 Task: Add the task  Implement a new cloud-based supply chain management system for a company to the section Debug Drift in the project AnalyseNow and add a Due Date to the respective task as 2024/05/28
Action: Mouse moved to (64, 271)
Screenshot: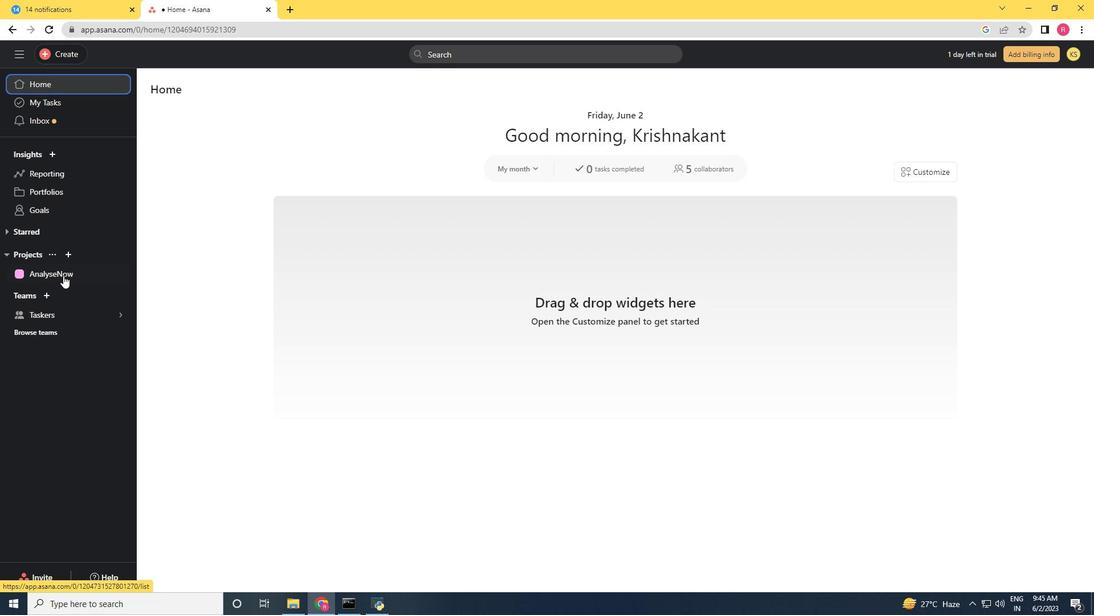
Action: Mouse pressed left at (64, 271)
Screenshot: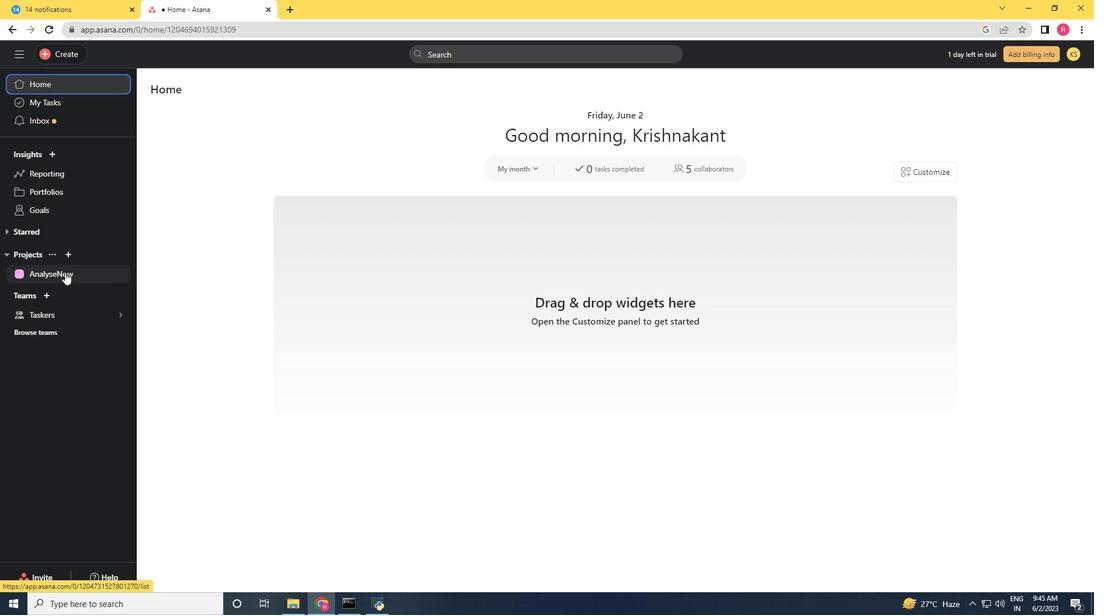 
Action: Mouse moved to (547, 354)
Screenshot: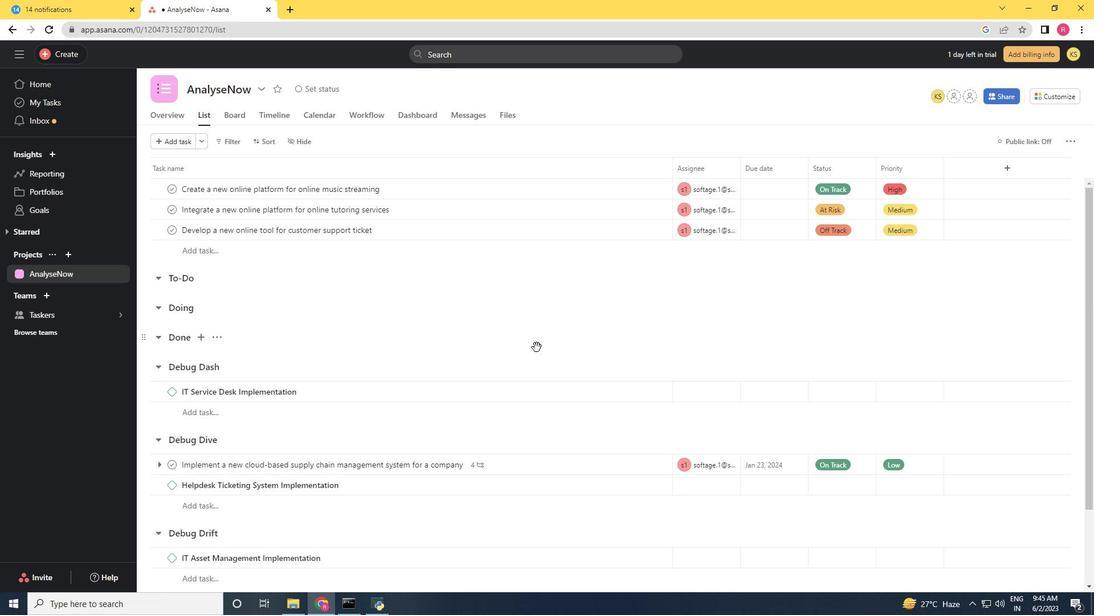 
Action: Mouse scrolled (547, 353) with delta (0, 0)
Screenshot: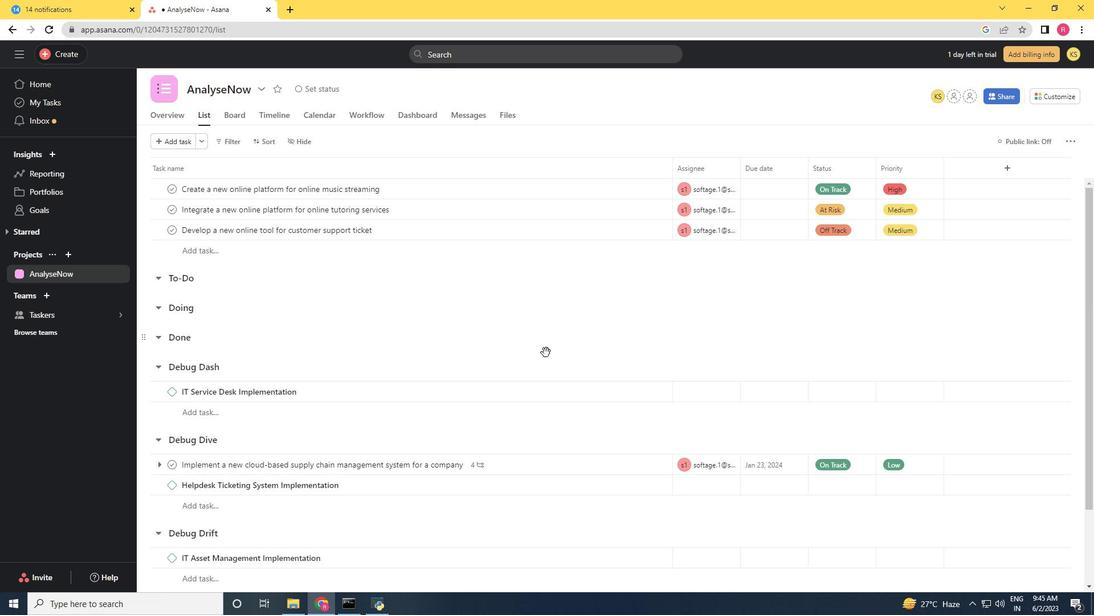 
Action: Mouse moved to (548, 356)
Screenshot: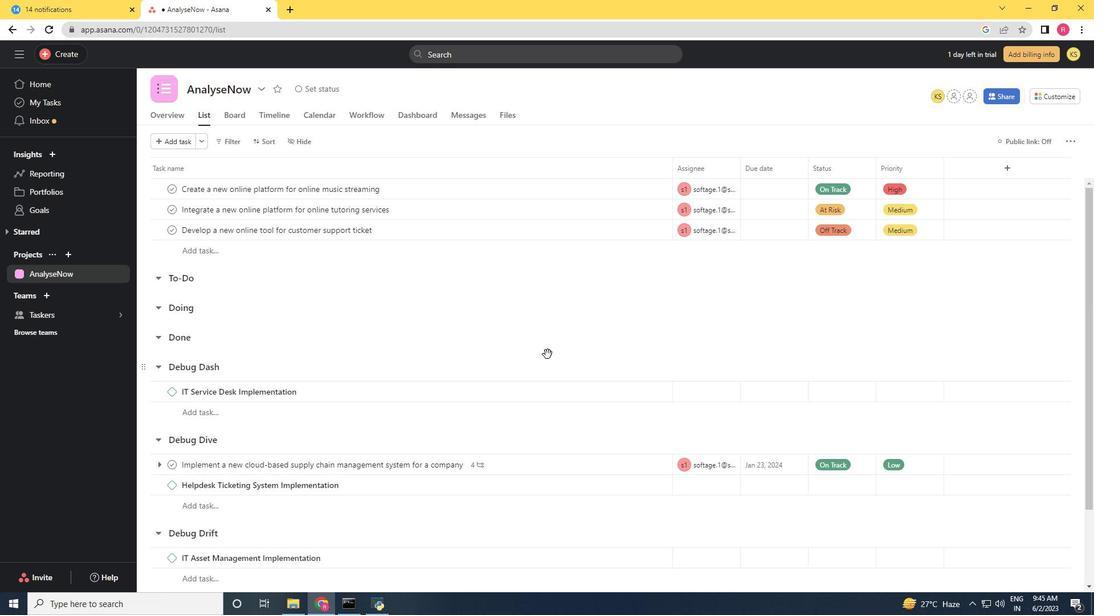 
Action: Mouse scrolled (548, 355) with delta (0, 0)
Screenshot: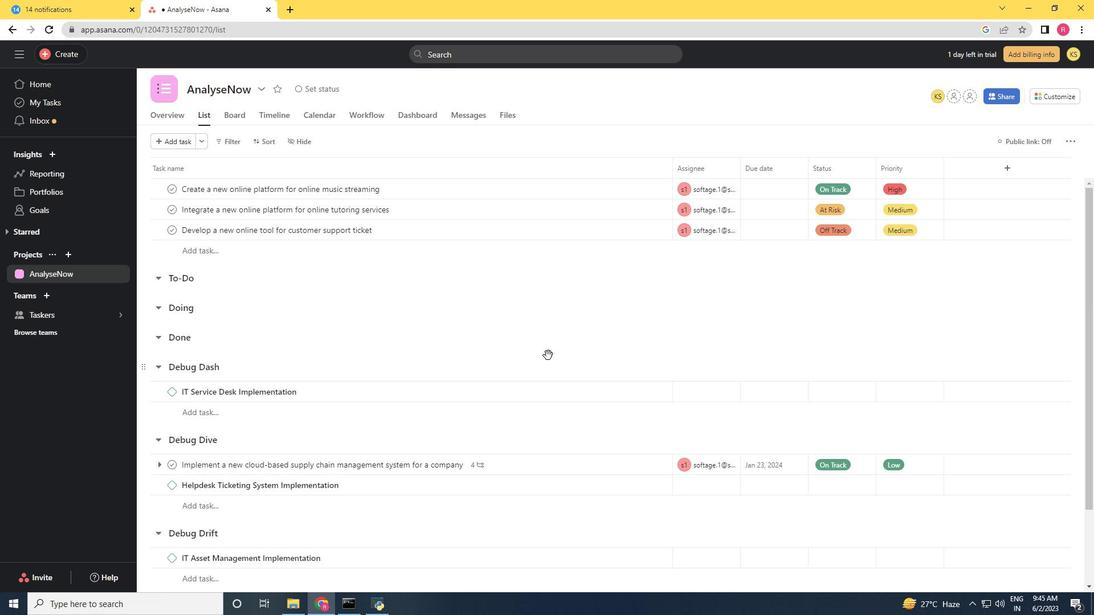 
Action: Mouse moved to (548, 359)
Screenshot: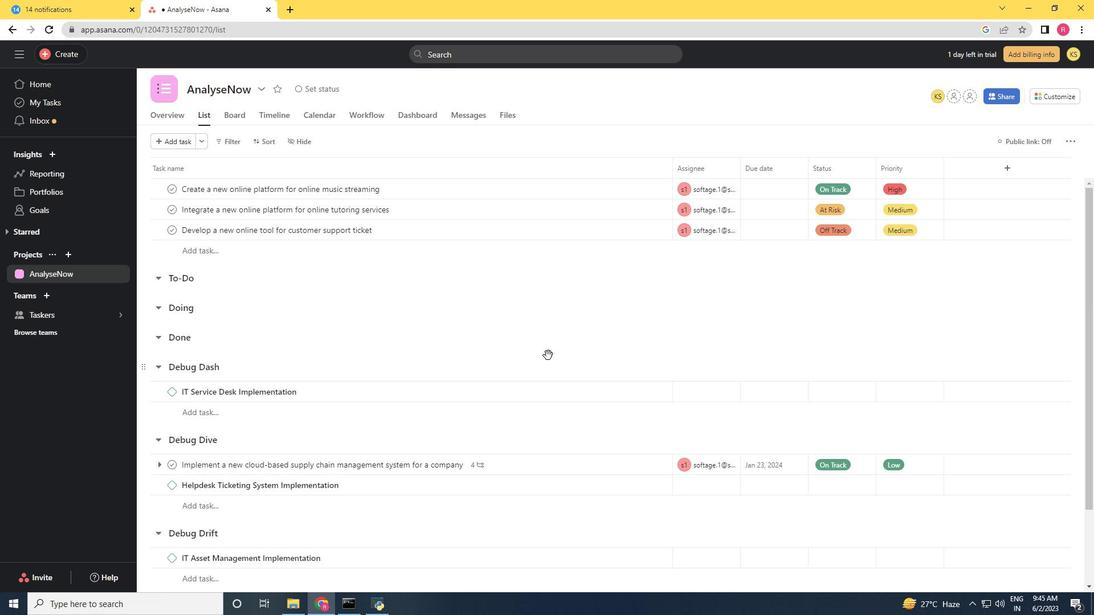 
Action: Mouse scrolled (548, 358) with delta (0, 0)
Screenshot: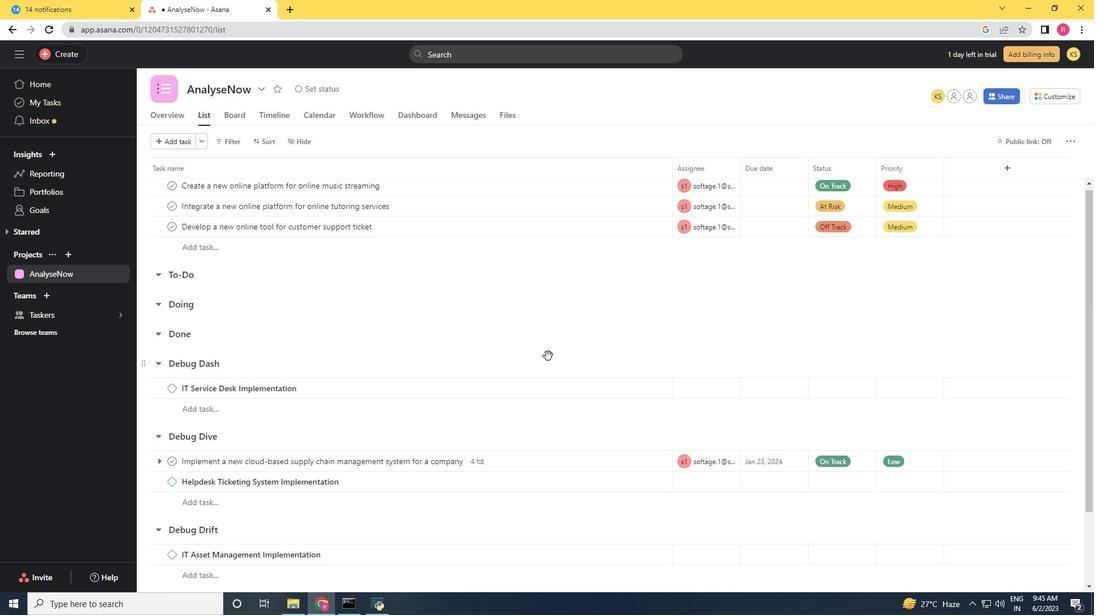 
Action: Mouse moved to (548, 359)
Screenshot: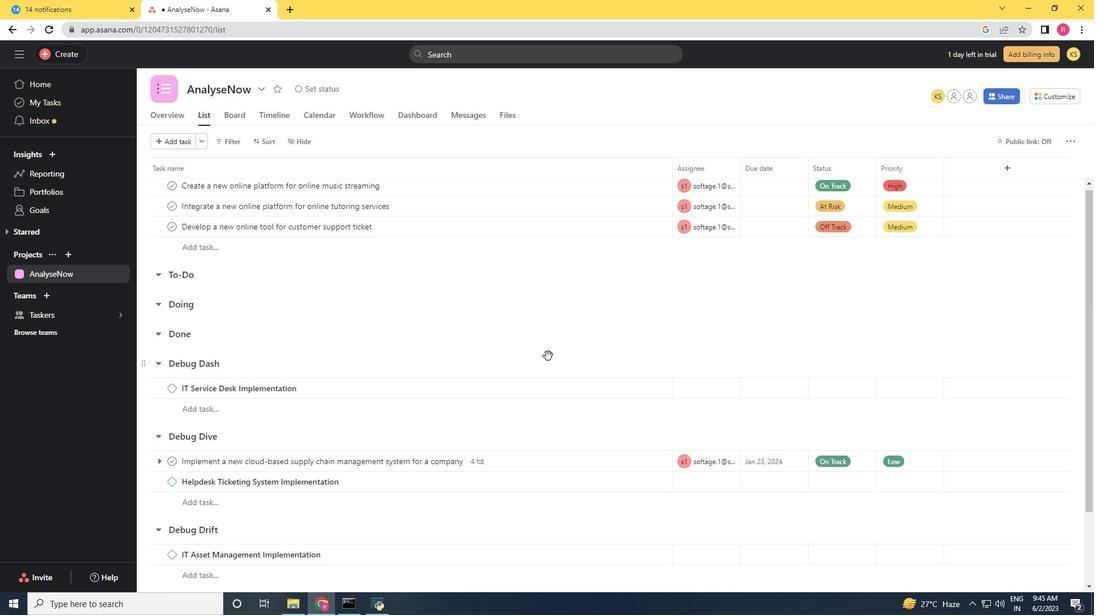 
Action: Mouse scrolled (548, 359) with delta (0, 0)
Screenshot: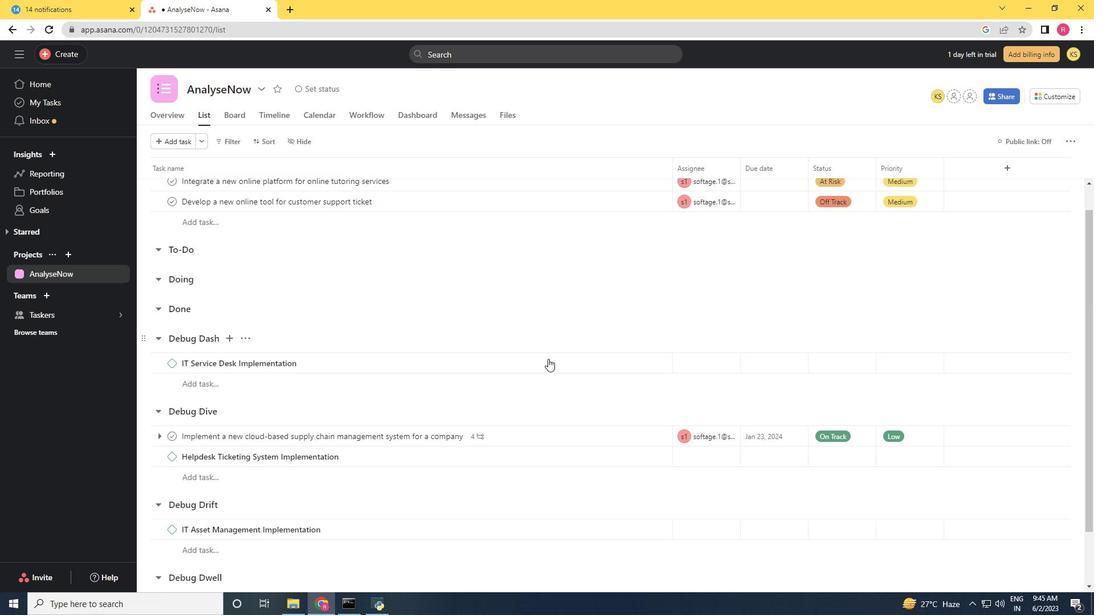 
Action: Mouse moved to (642, 374)
Screenshot: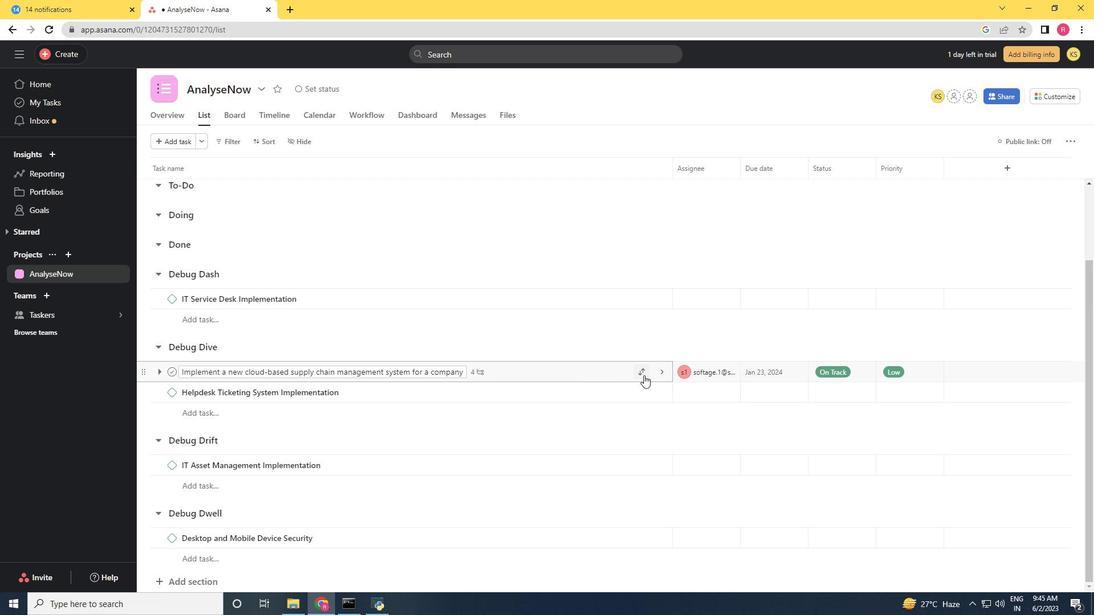 
Action: Mouse pressed left at (642, 374)
Screenshot: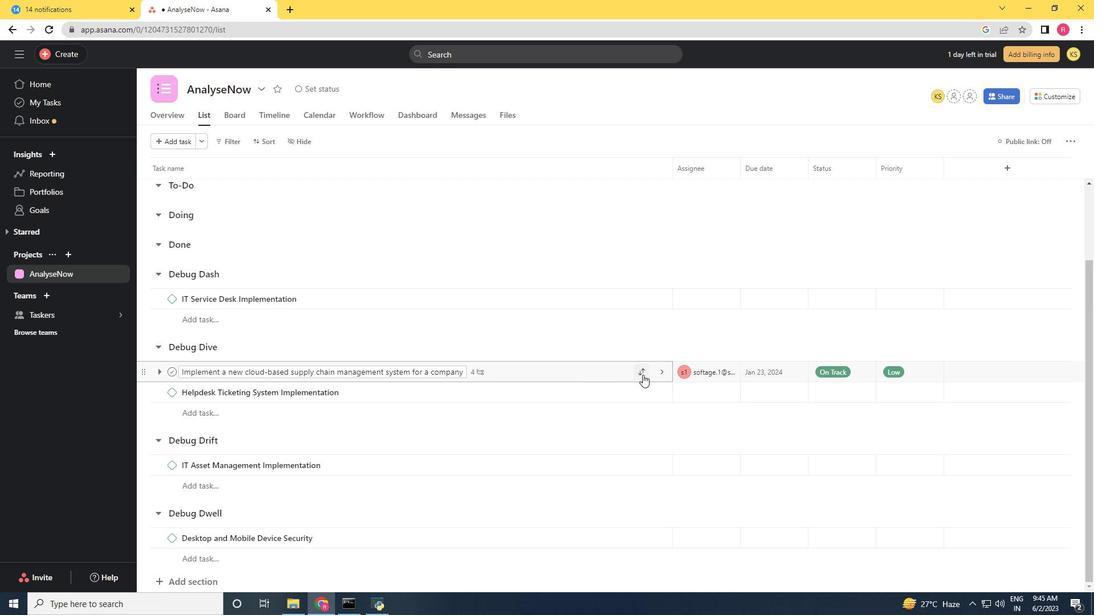 
Action: Mouse moved to (606, 536)
Screenshot: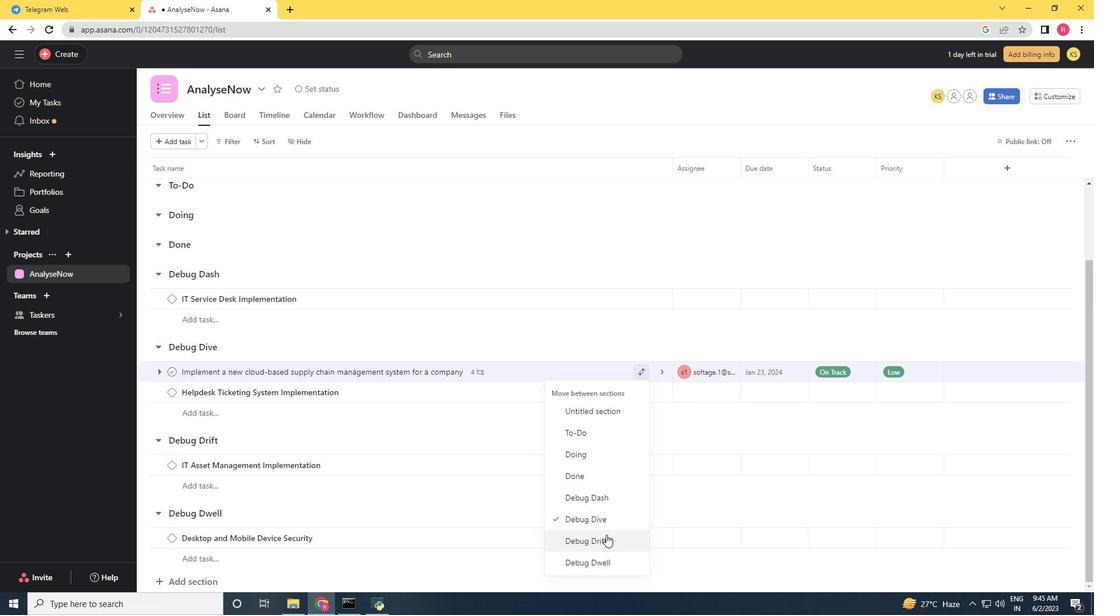 
Action: Mouse pressed left at (606, 536)
Screenshot: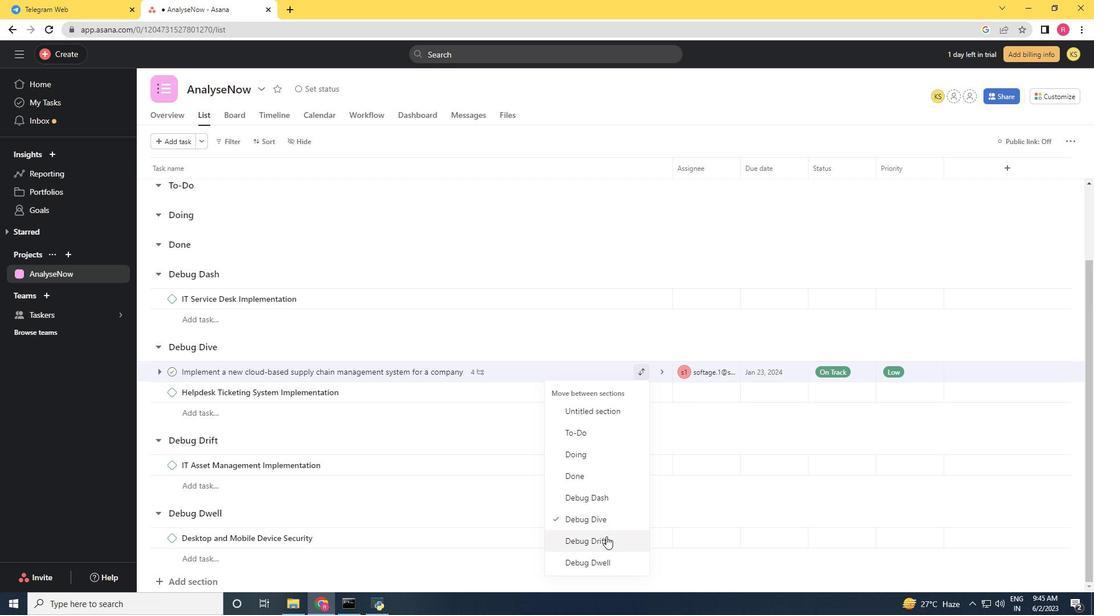 
Action: Mouse moved to (593, 515)
Screenshot: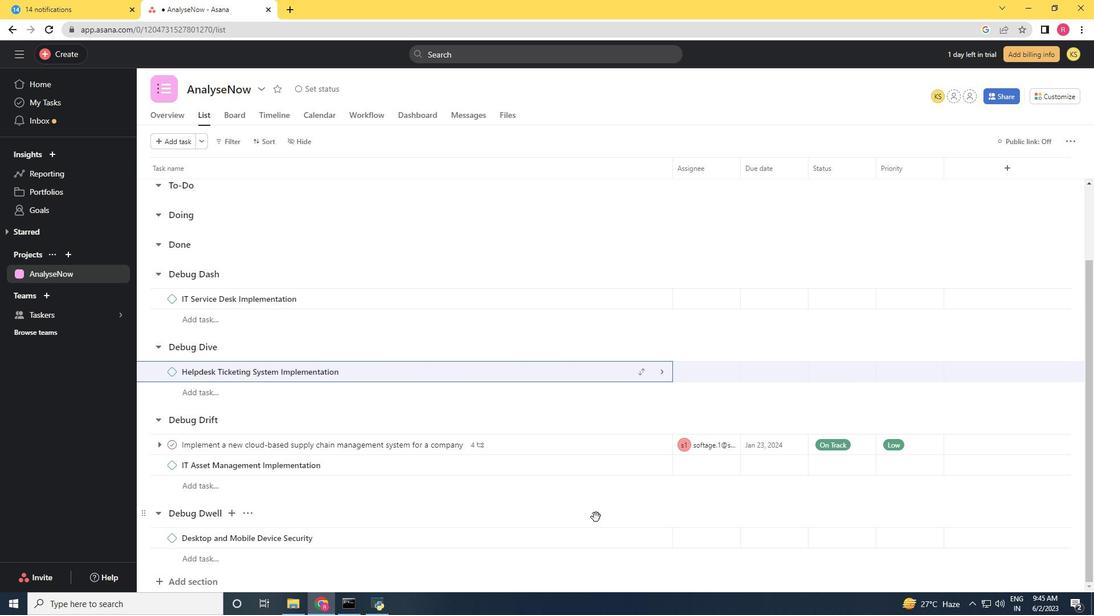 
Action: Mouse scrolled (593, 514) with delta (0, 0)
Screenshot: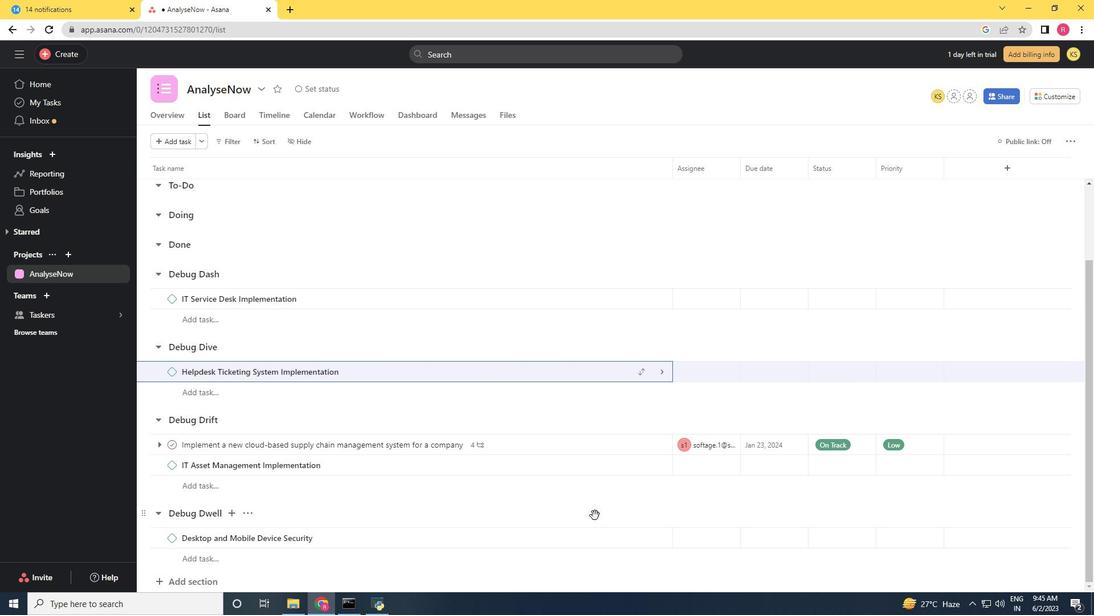 
Action: Mouse scrolled (593, 514) with delta (0, 0)
Screenshot: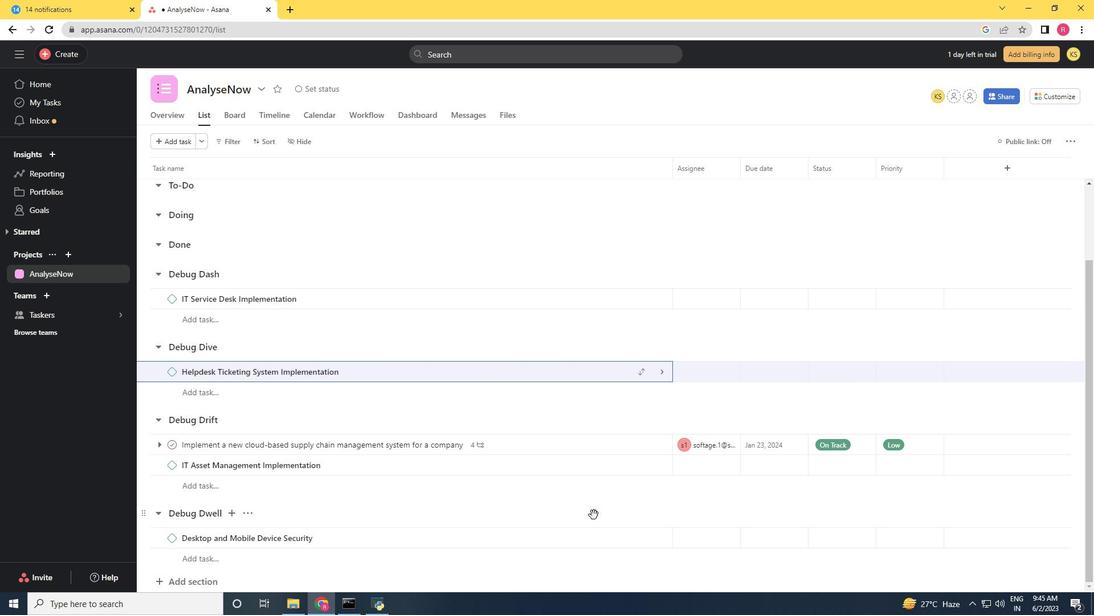 
Action: Mouse moved to (585, 441)
Screenshot: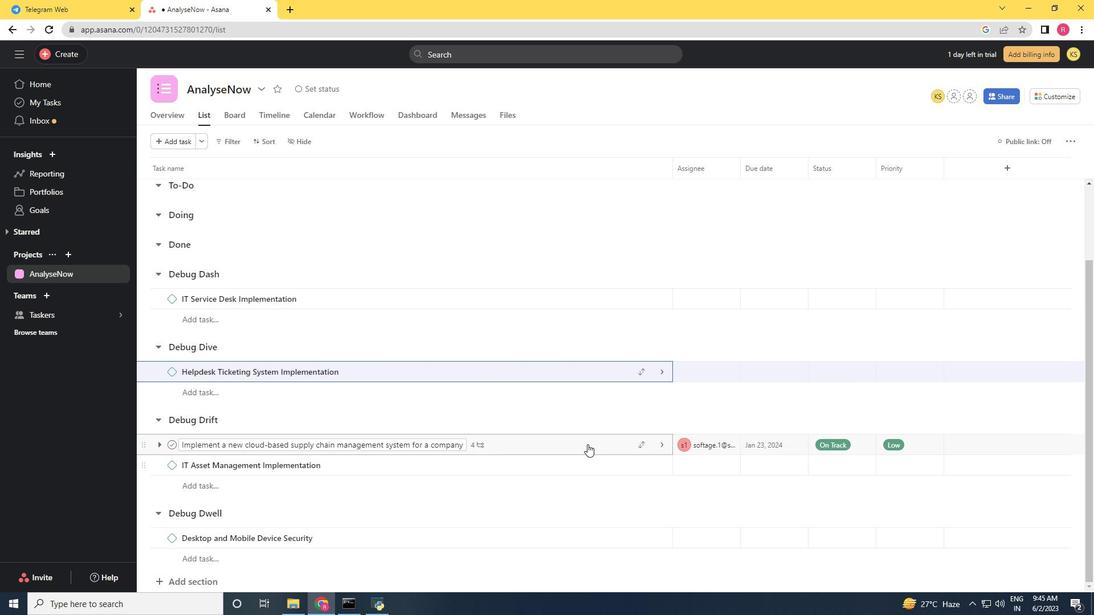 
Action: Mouse pressed left at (585, 441)
Screenshot: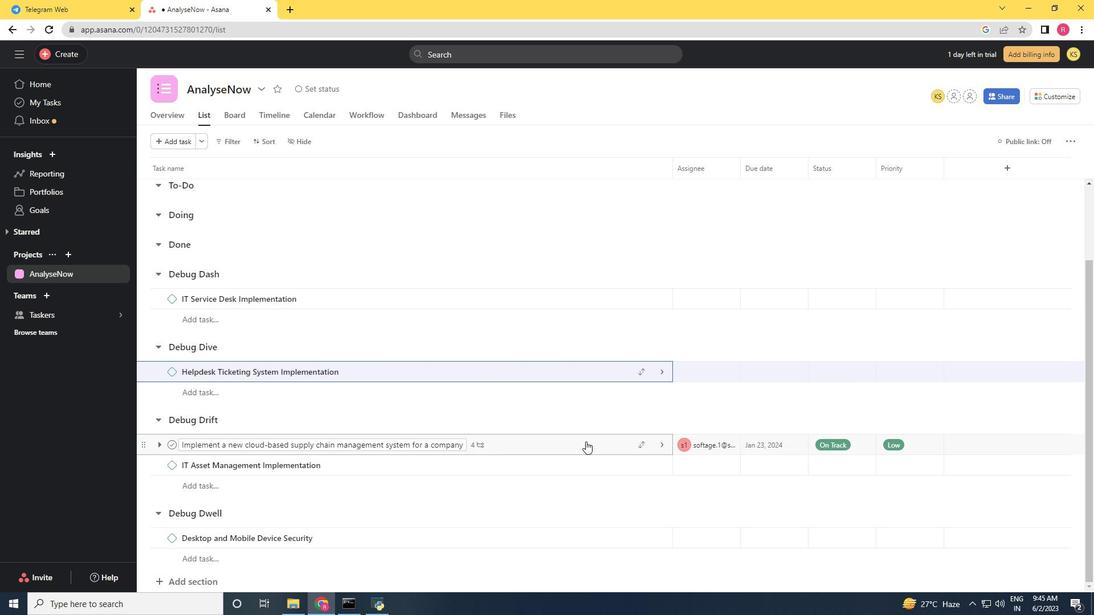 
Action: Mouse moved to (862, 247)
Screenshot: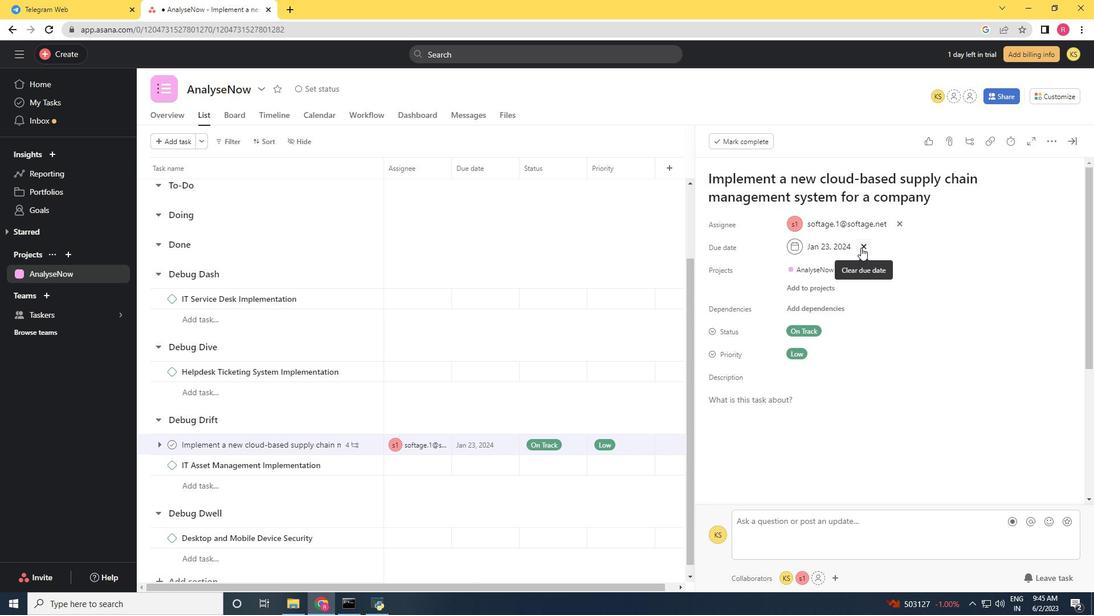 
Action: Mouse pressed left at (862, 247)
Screenshot: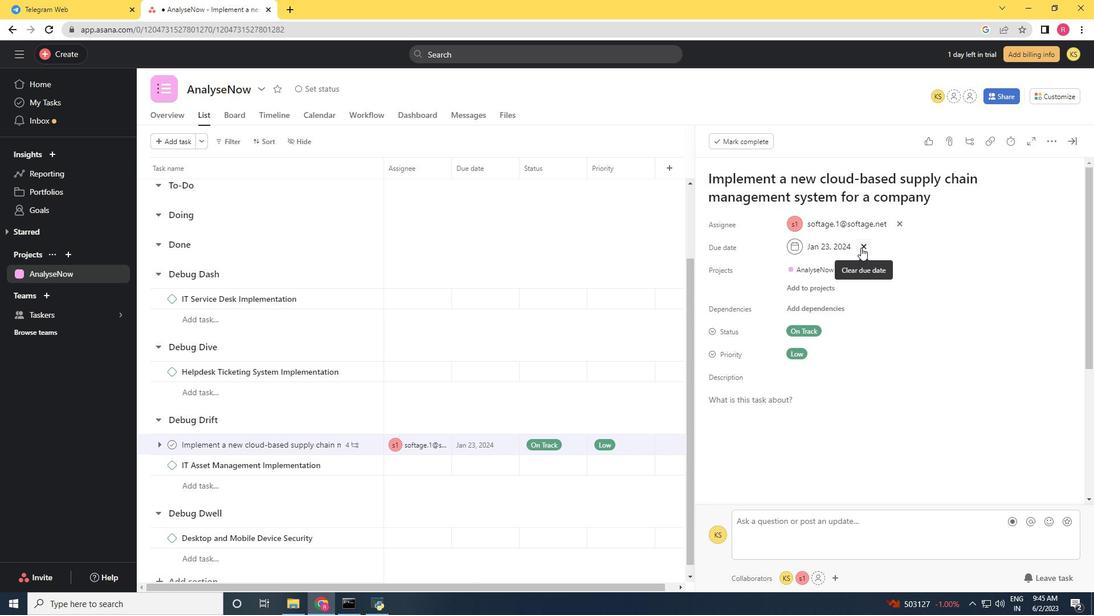 
Action: Mouse moved to (826, 249)
Screenshot: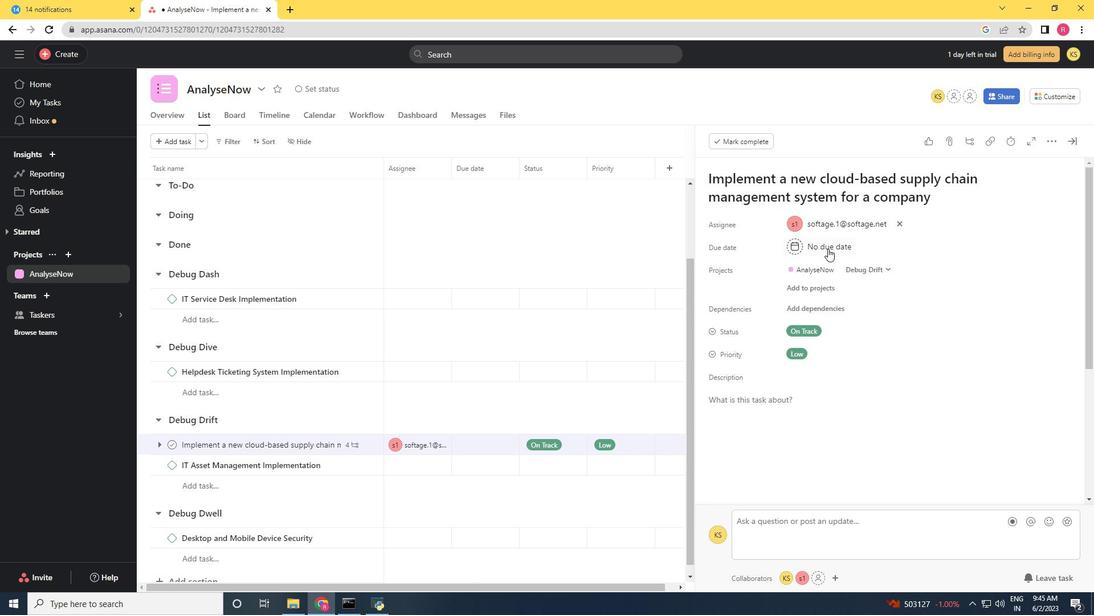 
Action: Mouse pressed left at (826, 249)
Screenshot: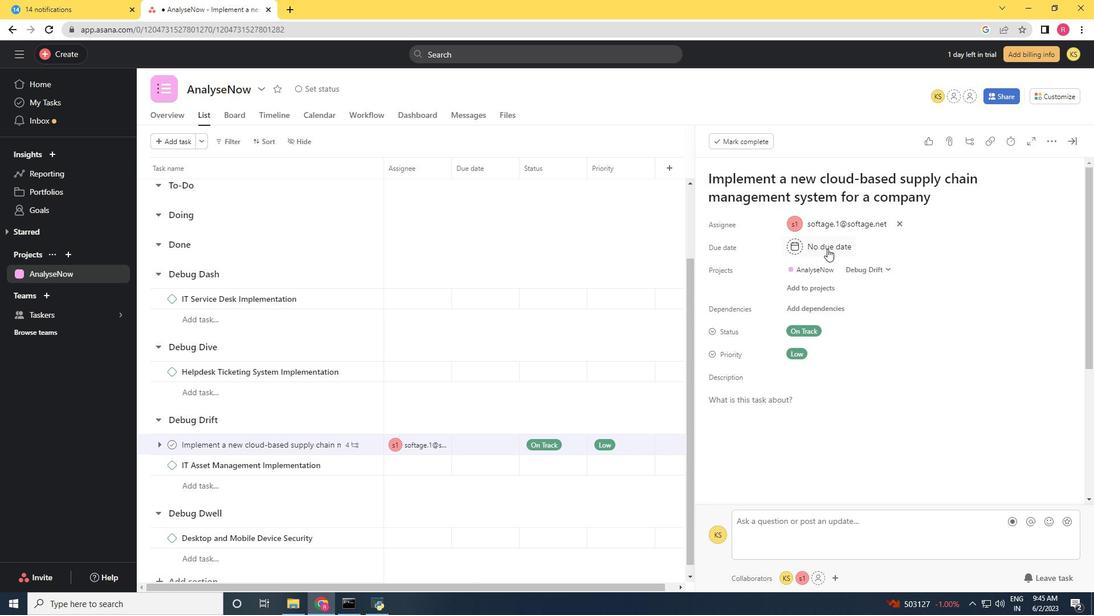 
Action: Mouse moved to (931, 302)
Screenshot: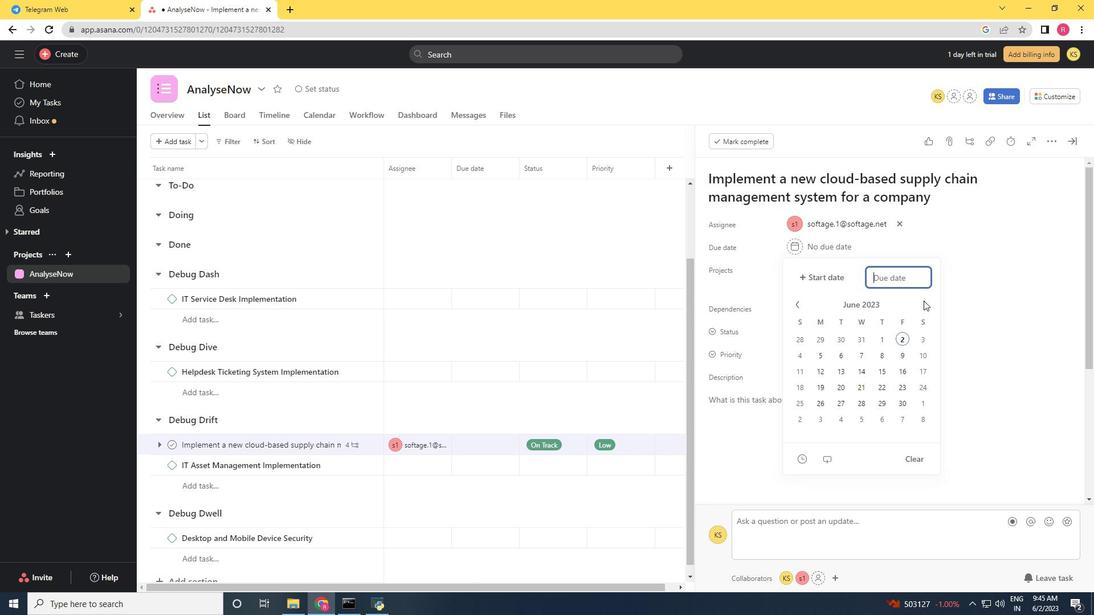 
Action: Mouse pressed left at (931, 302)
Screenshot: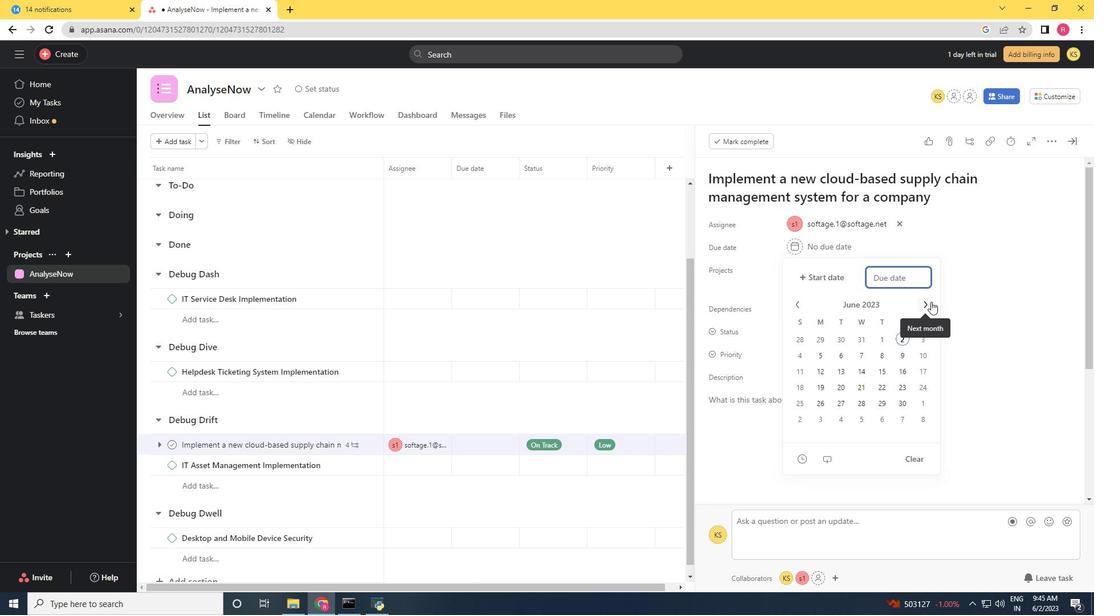 
Action: Mouse pressed left at (931, 302)
Screenshot: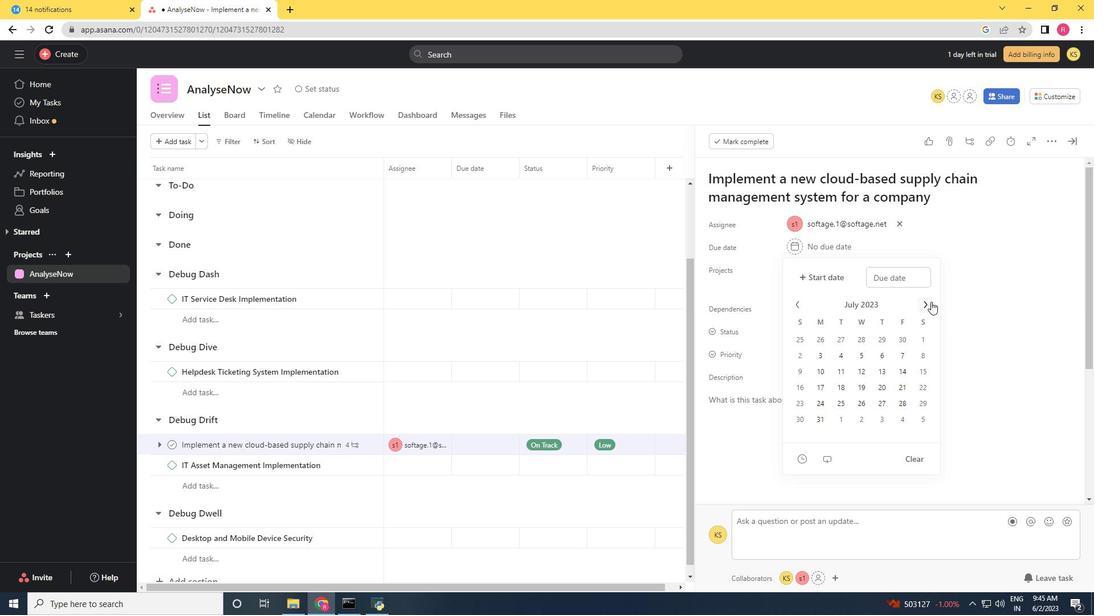 
Action: Mouse pressed left at (931, 302)
Screenshot: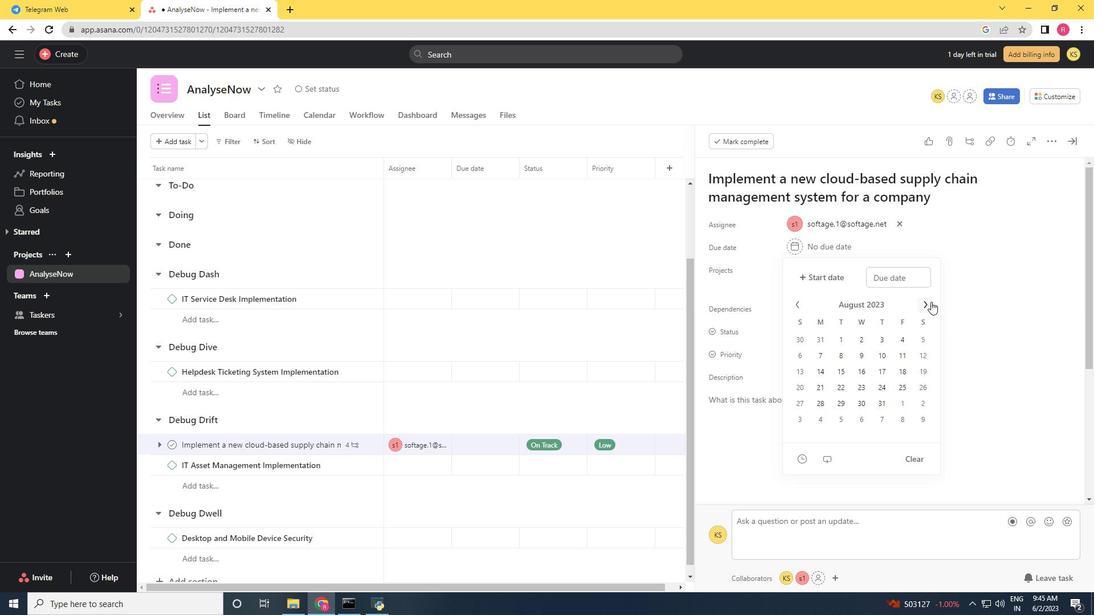 
Action: Mouse moved to (928, 304)
Screenshot: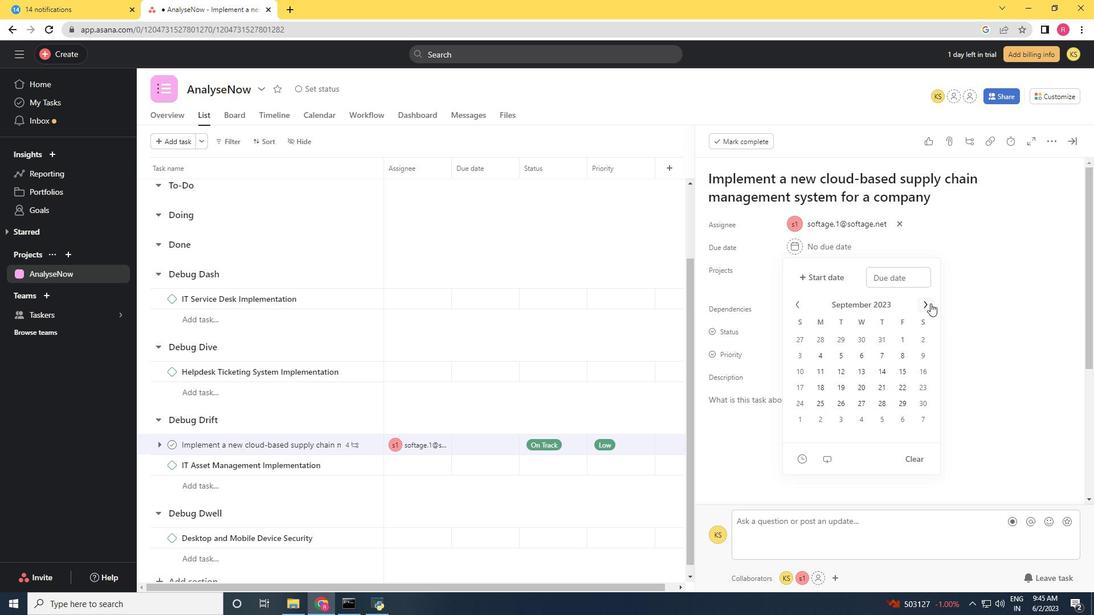 
Action: Mouse pressed left at (928, 304)
Screenshot: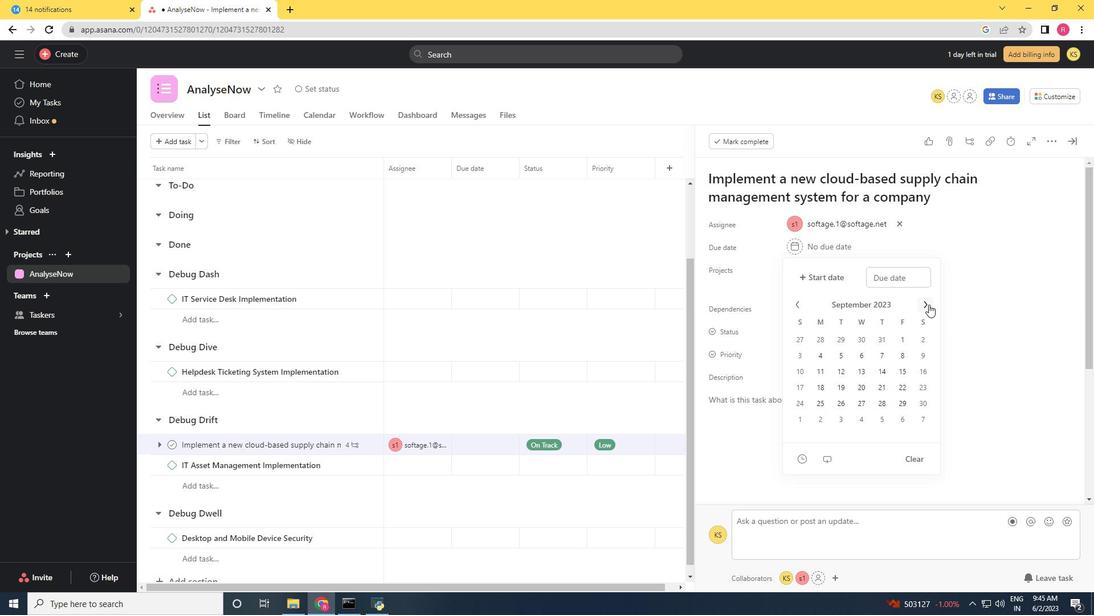 
Action: Mouse pressed left at (928, 304)
Screenshot: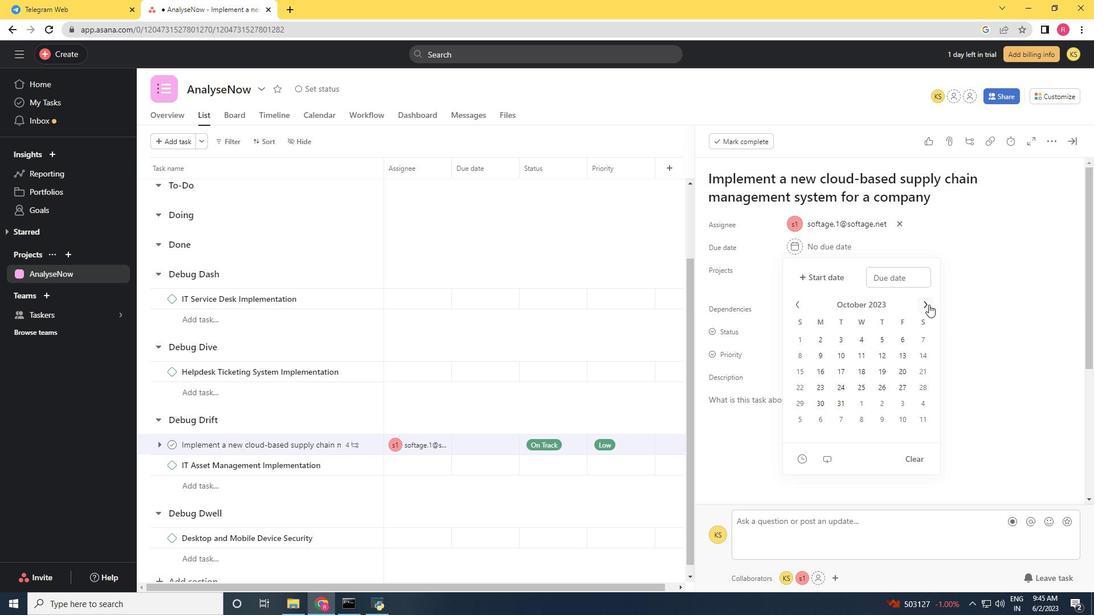 
Action: Mouse pressed left at (928, 304)
Screenshot: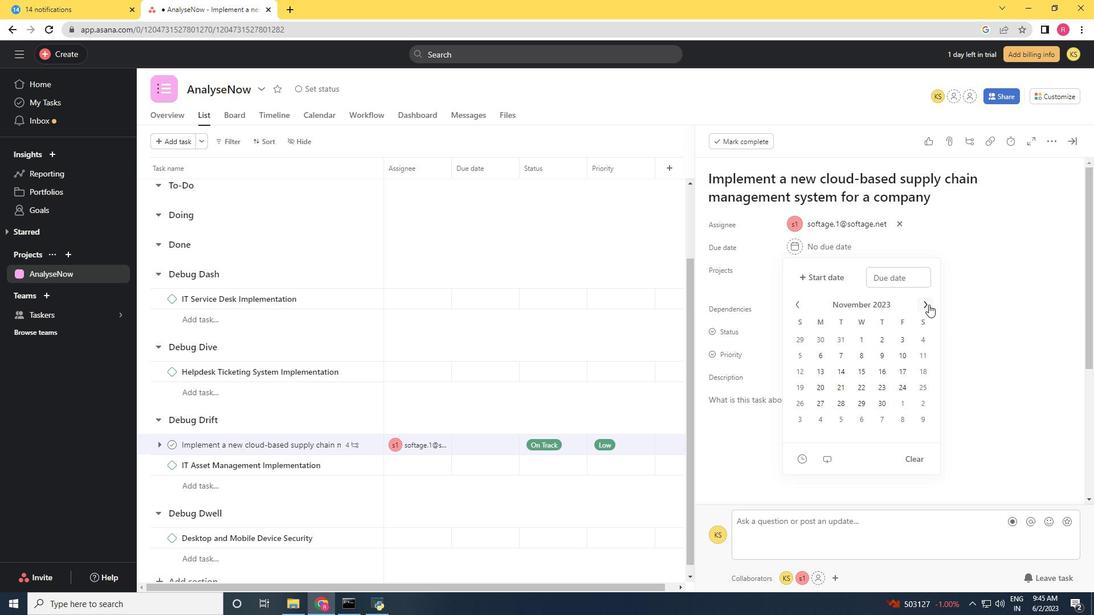 
Action: Mouse pressed left at (928, 304)
Screenshot: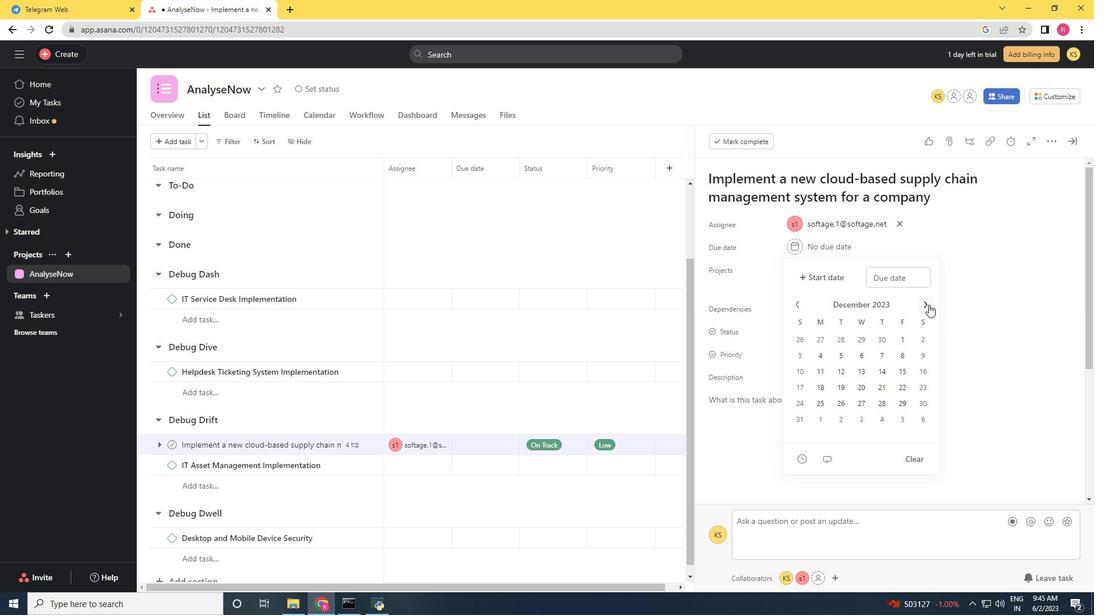 
Action: Mouse pressed left at (928, 304)
Screenshot: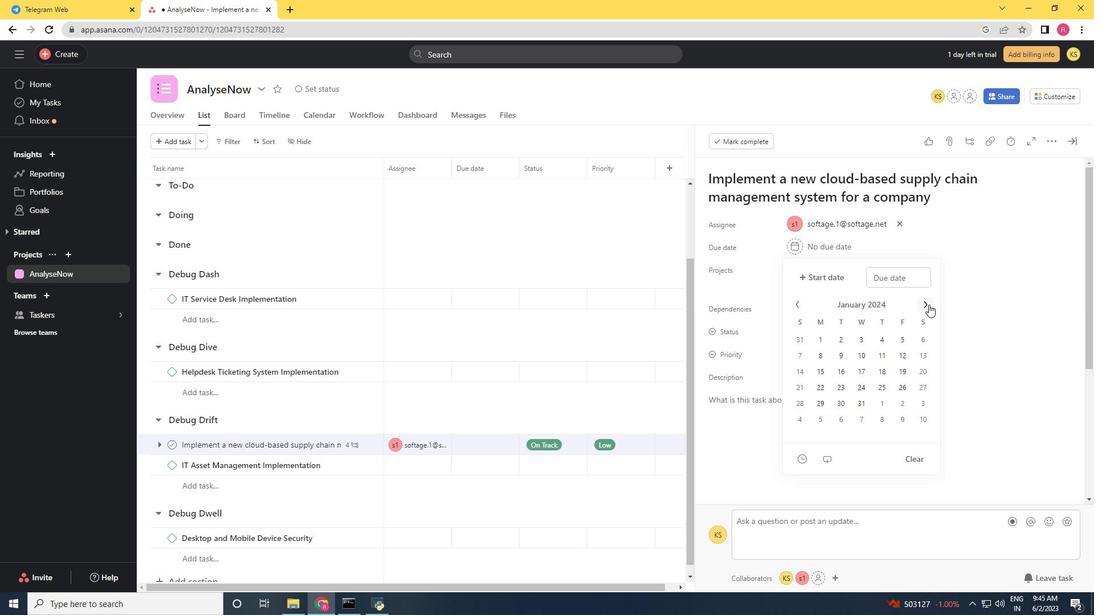 
Action: Mouse pressed left at (928, 304)
Screenshot: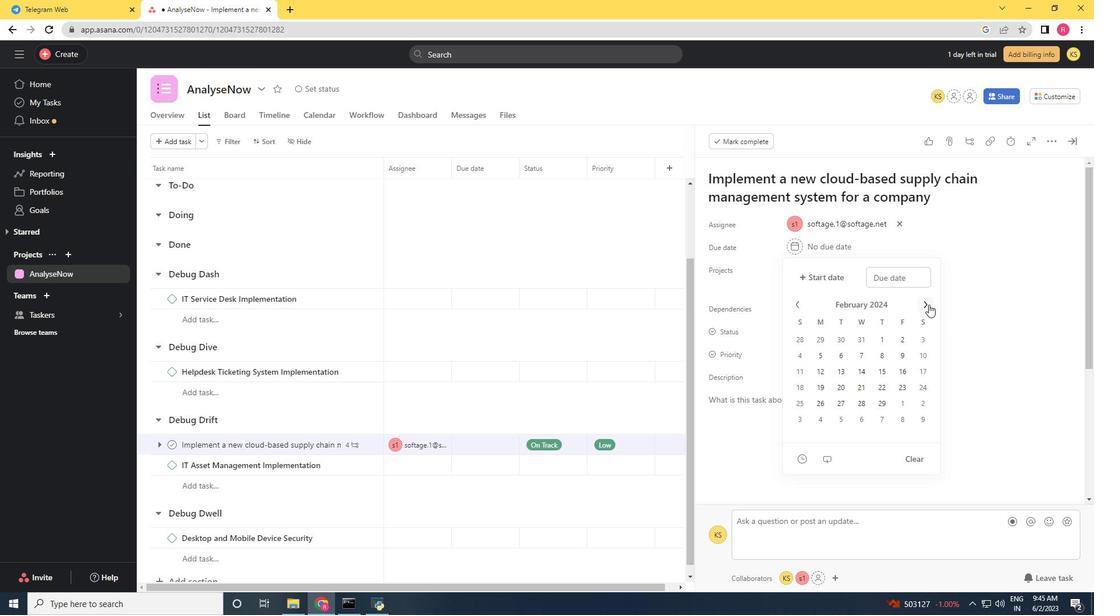 
Action: Mouse pressed left at (928, 304)
Screenshot: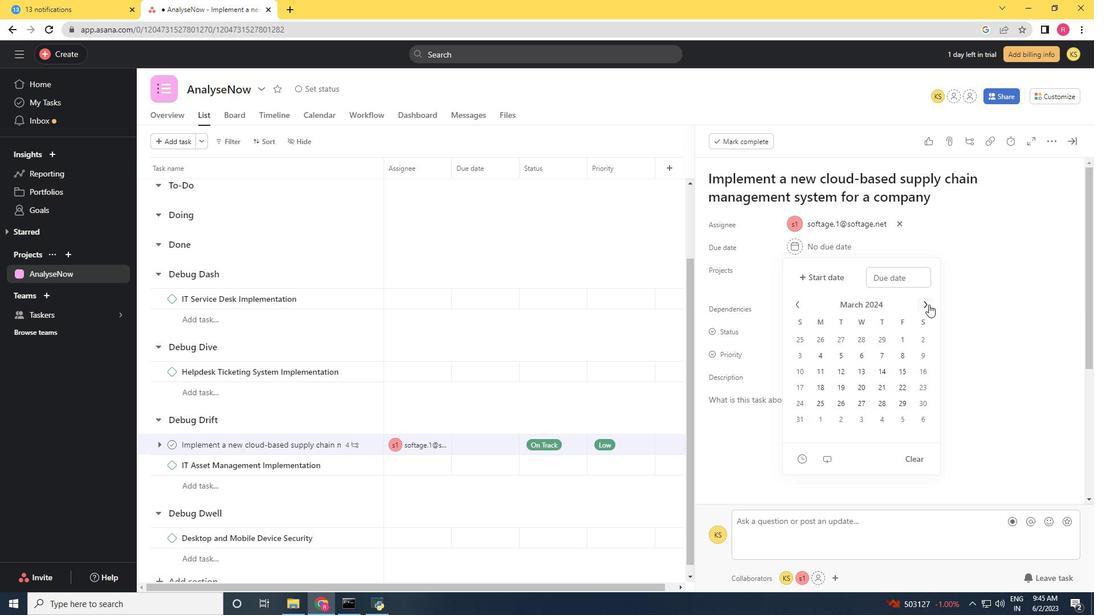 
Action: Mouse pressed left at (928, 304)
Screenshot: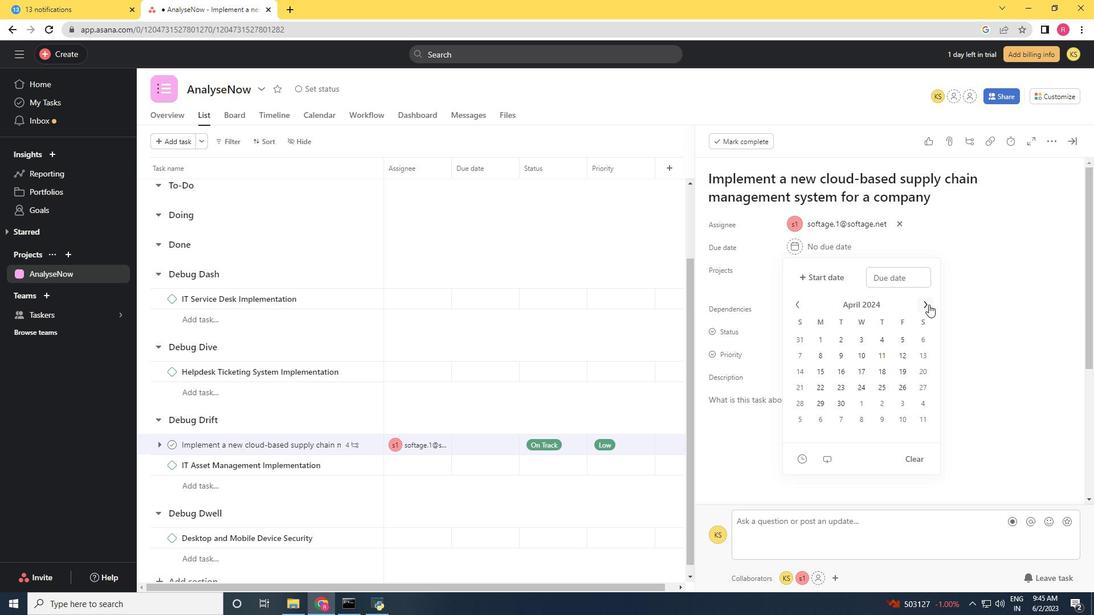 
Action: Mouse moved to (842, 401)
Screenshot: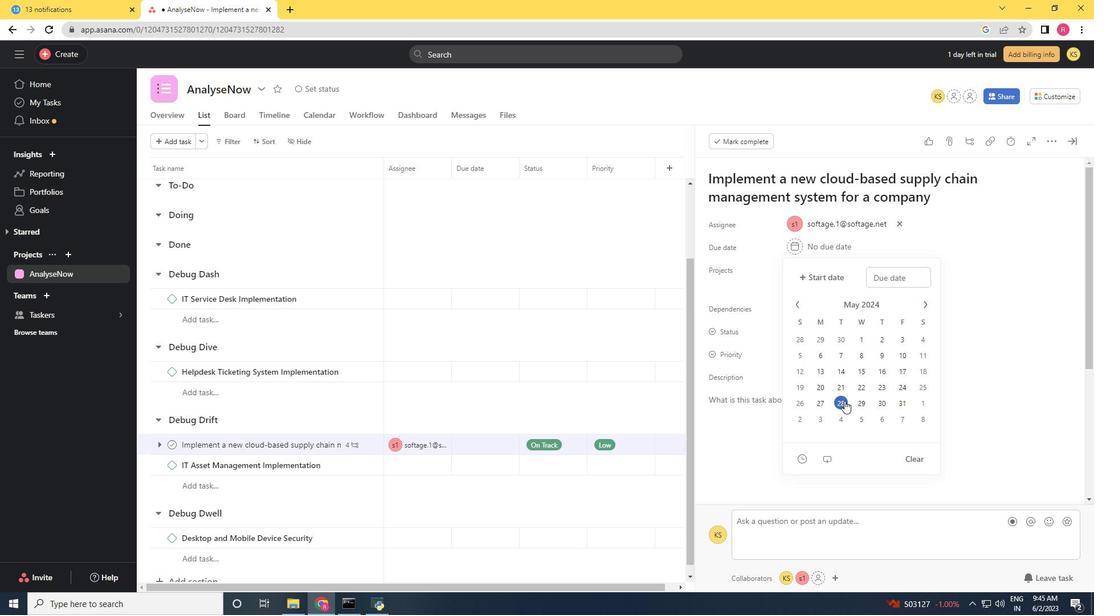 
Action: Mouse pressed left at (842, 401)
Screenshot: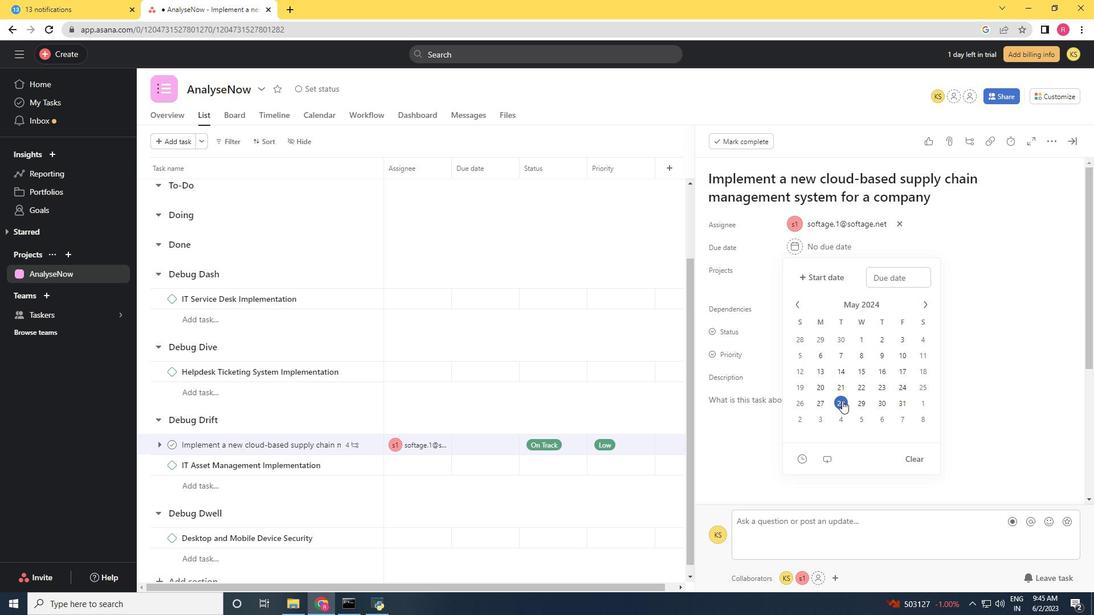 
Action: Mouse moved to (993, 311)
Screenshot: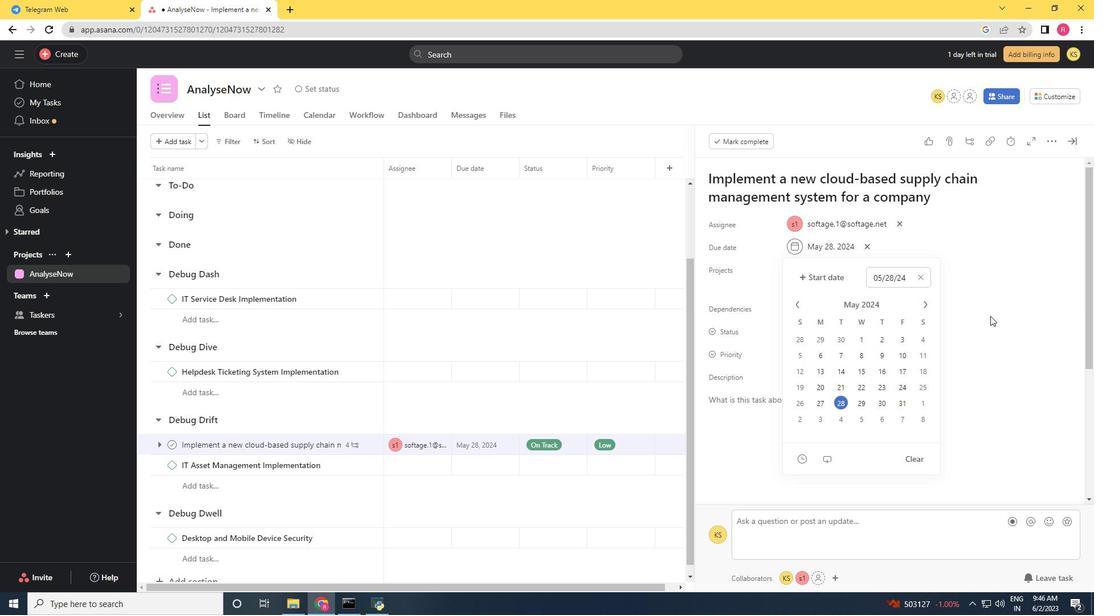 
Action: Mouse pressed left at (993, 311)
Screenshot: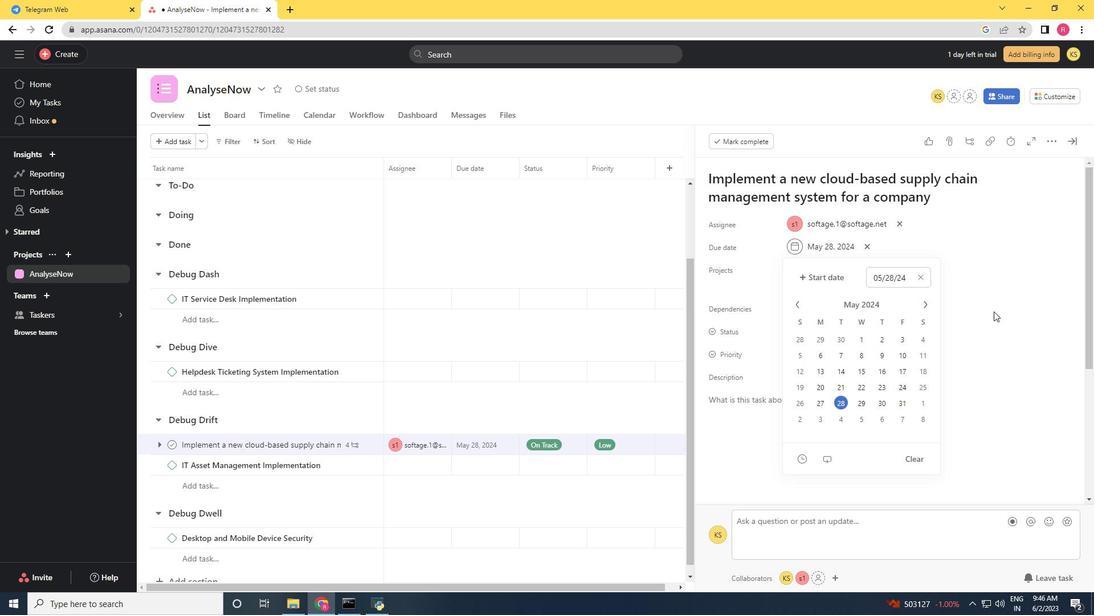 
Action: Mouse moved to (1077, 144)
Screenshot: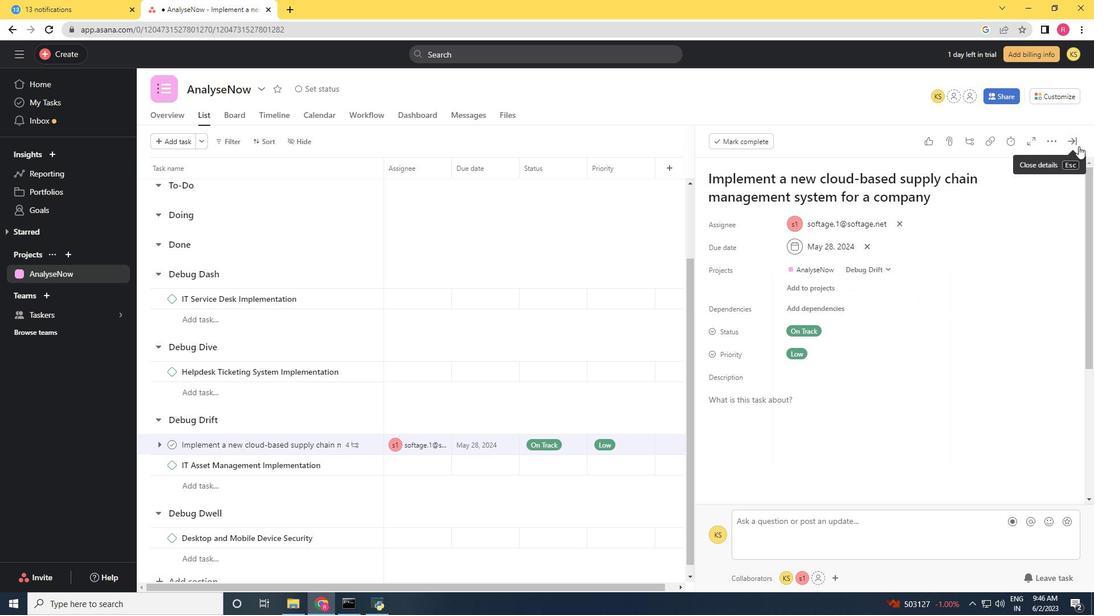 
Action: Mouse pressed left at (1077, 144)
Screenshot: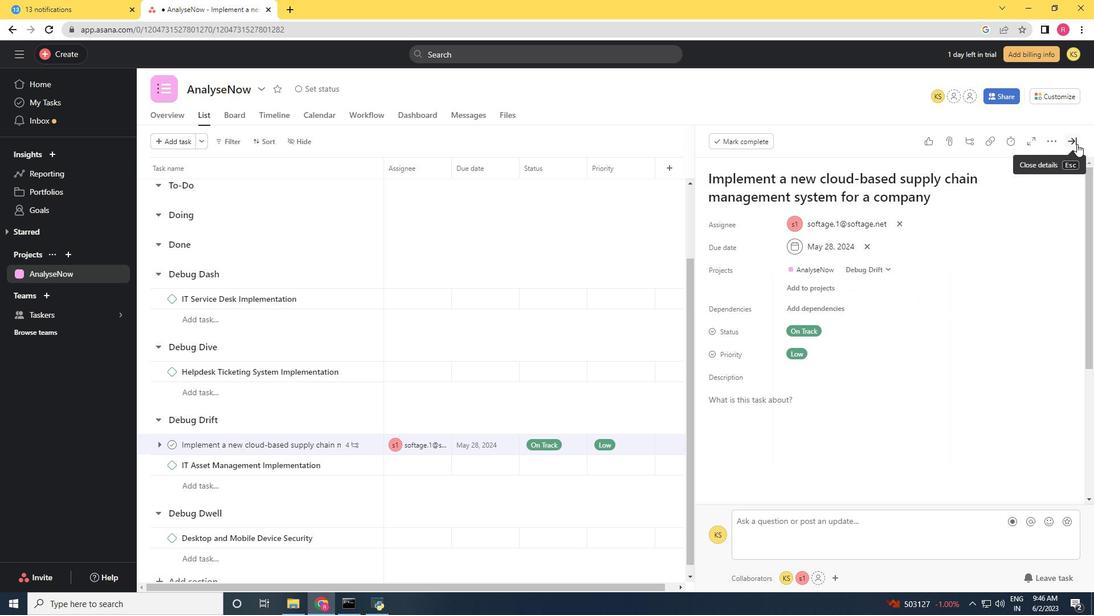 
Action: Mouse moved to (639, 263)
Screenshot: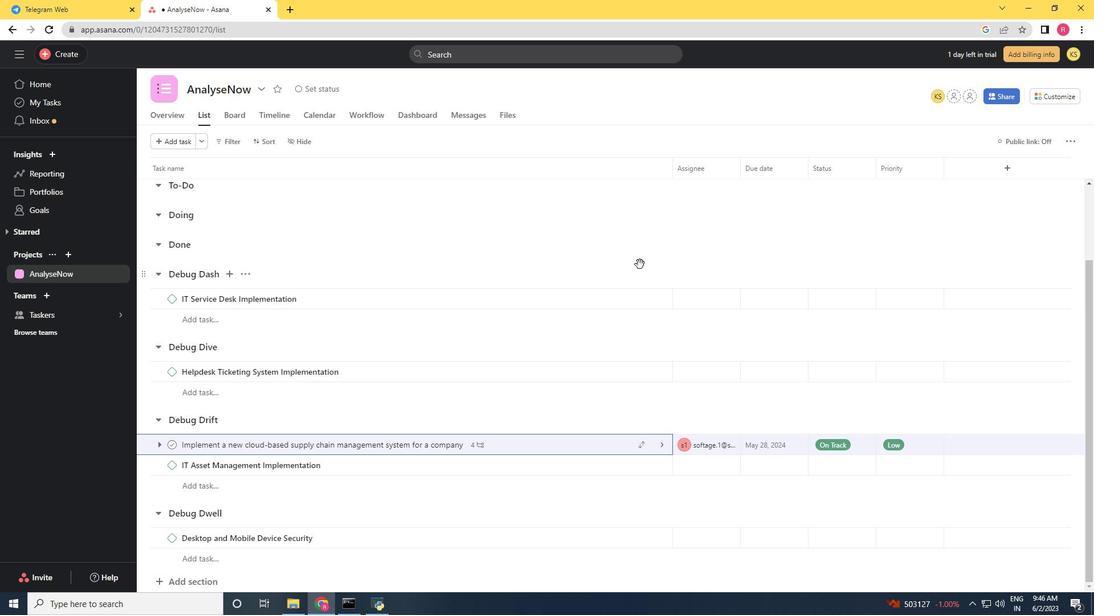 
